 Task: Open email in a new window   from Email0090 with a subject Subject0086
Action: Mouse moved to (500, 543)
Screenshot: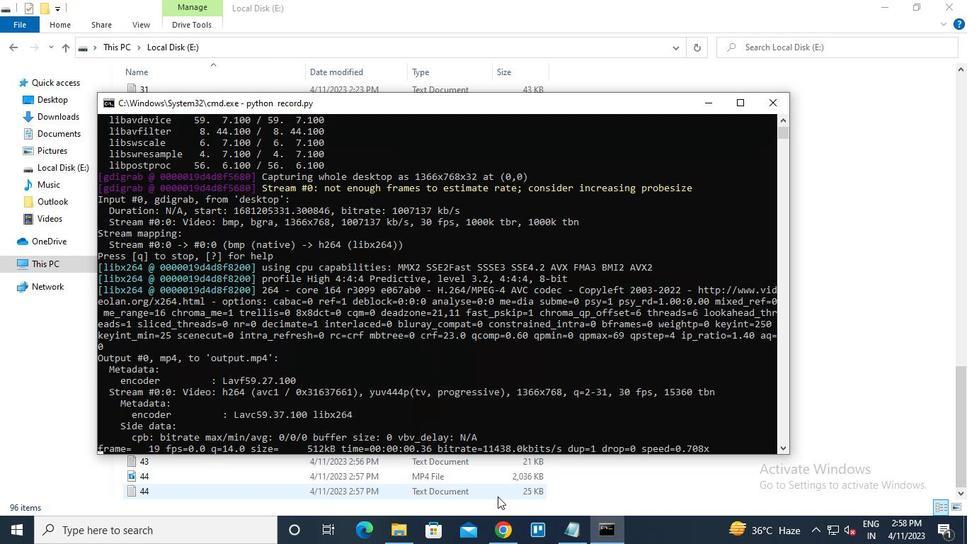 
Action: Mouse pressed left at (500, 543)
Screenshot: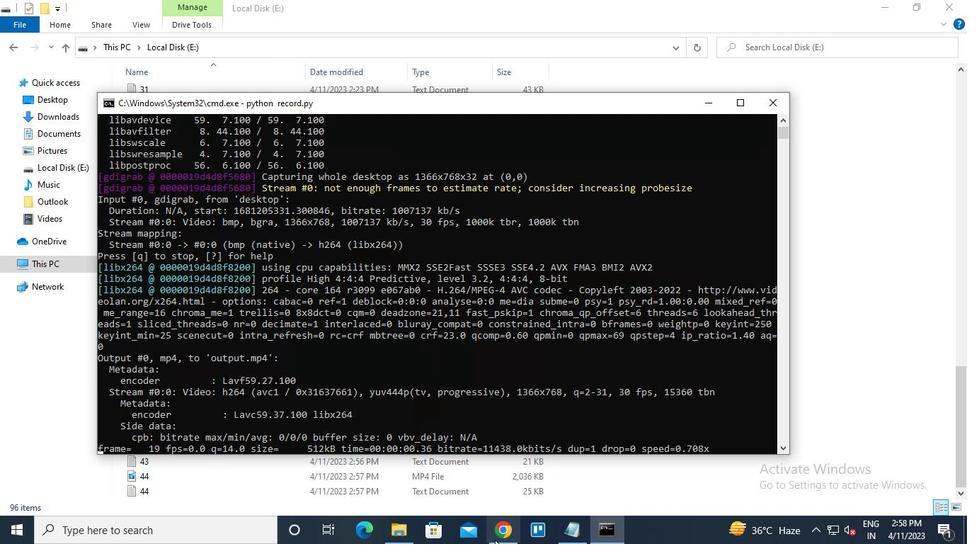 
Action: Mouse moved to (314, 219)
Screenshot: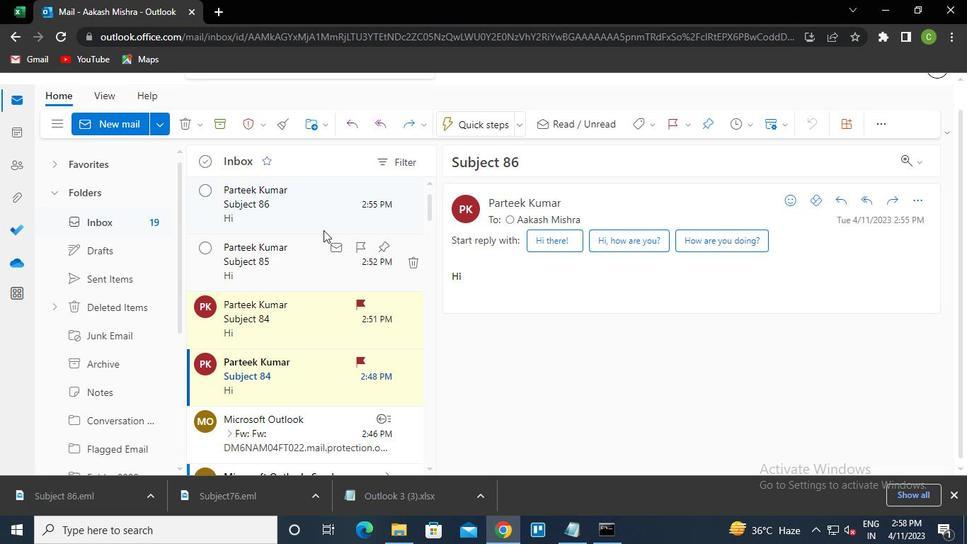 
Action: Mouse pressed left at (314, 219)
Screenshot: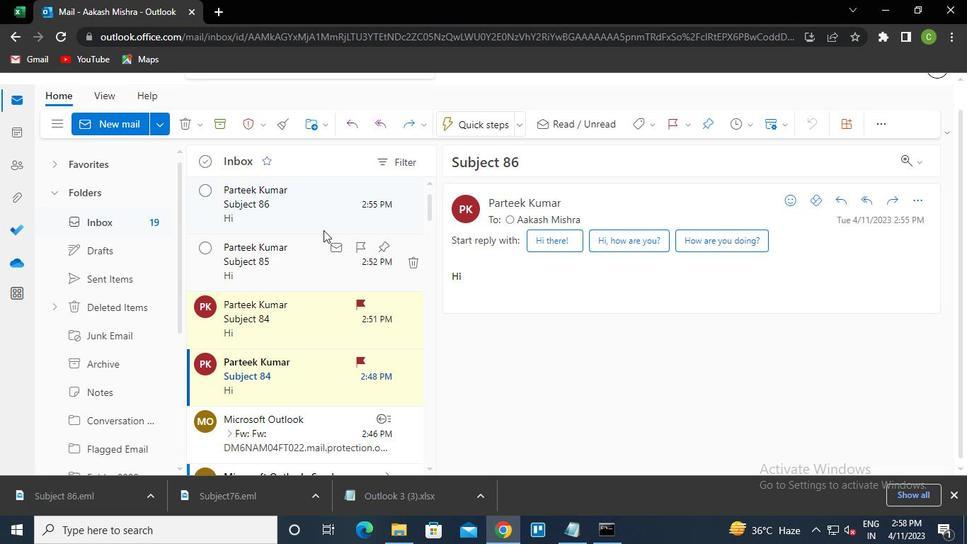 
Action: Mouse moved to (919, 203)
Screenshot: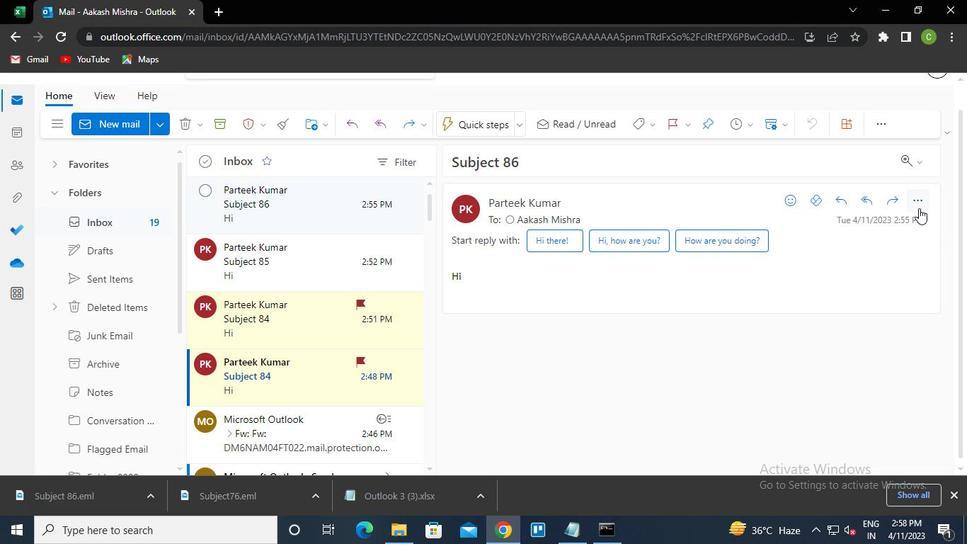 
Action: Mouse pressed left at (919, 203)
Screenshot: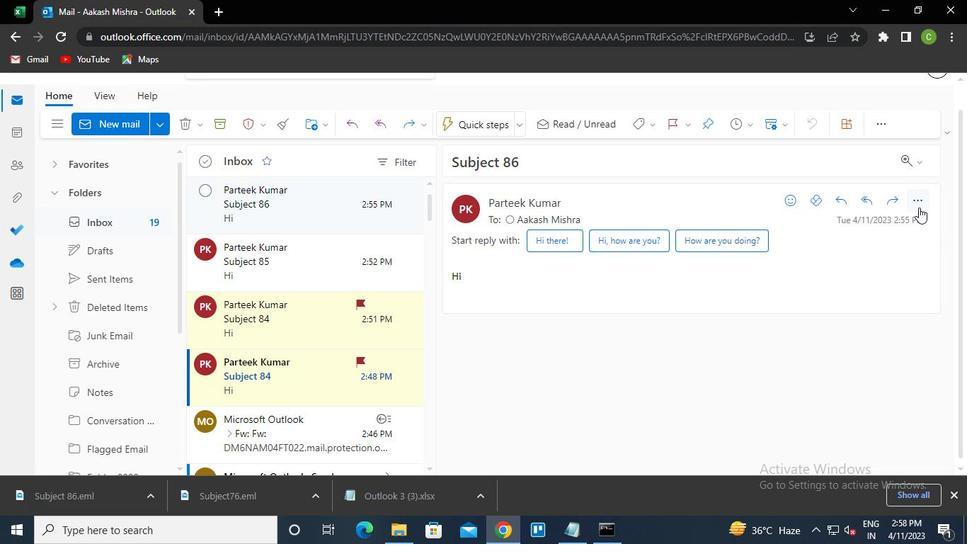 
Action: Mouse moved to (810, 398)
Screenshot: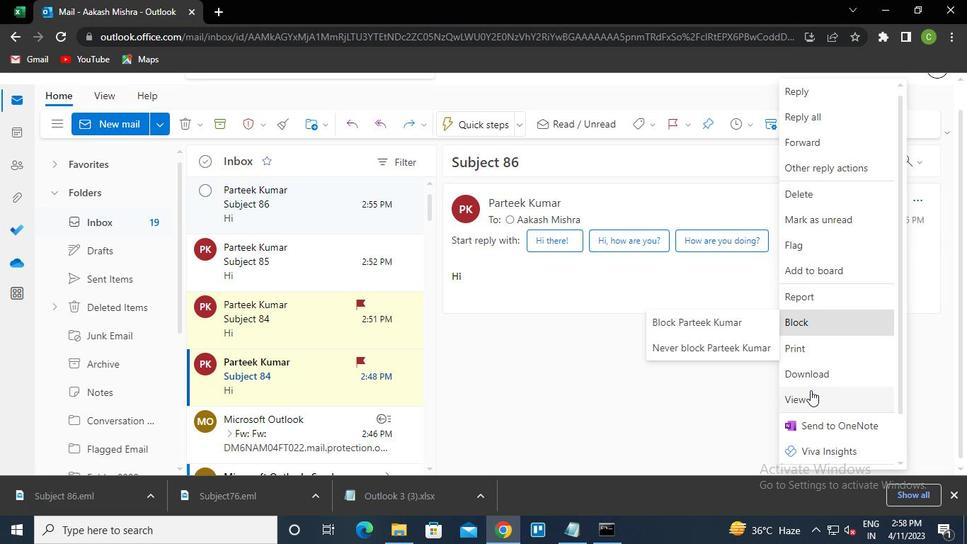 
Action: Mouse pressed left at (810, 398)
Screenshot: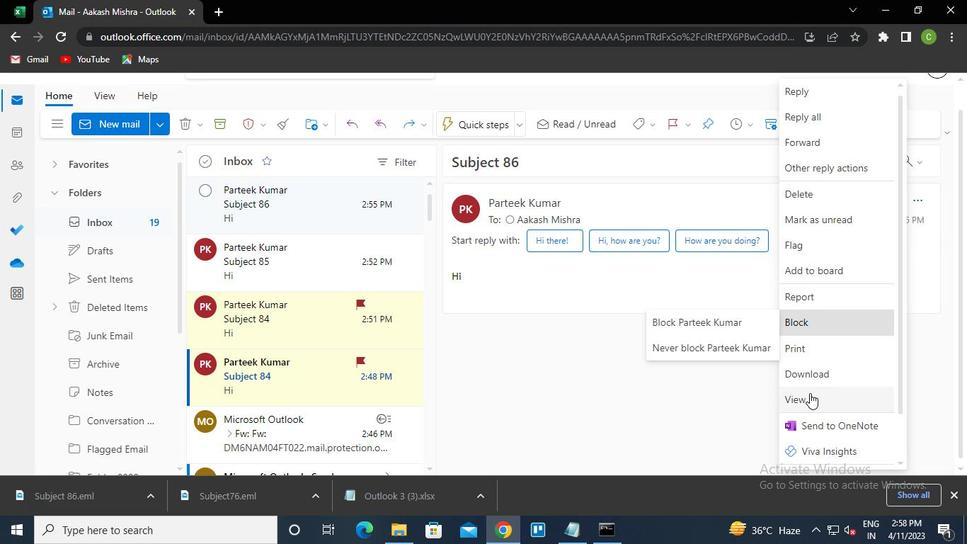 
Action: Mouse moved to (737, 381)
Screenshot: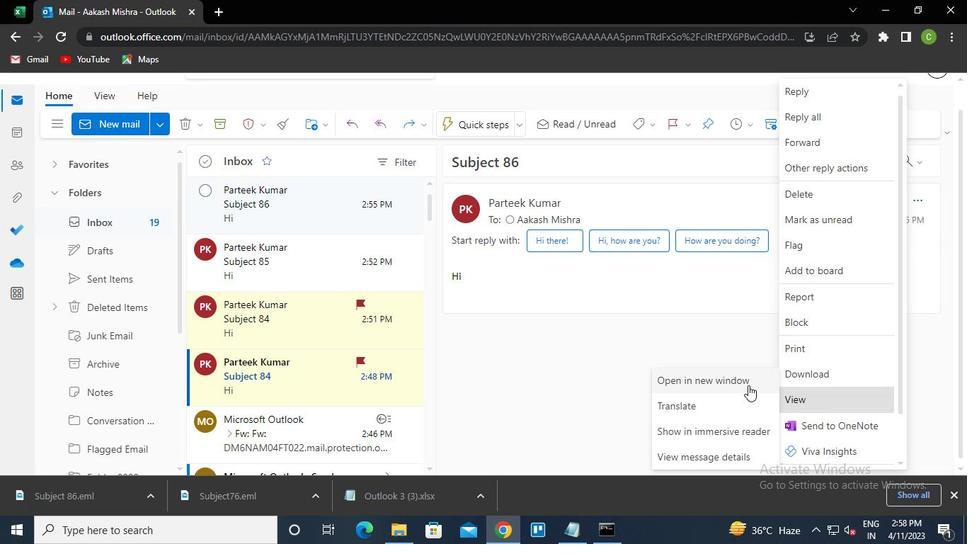 
Action: Mouse pressed left at (737, 381)
Screenshot: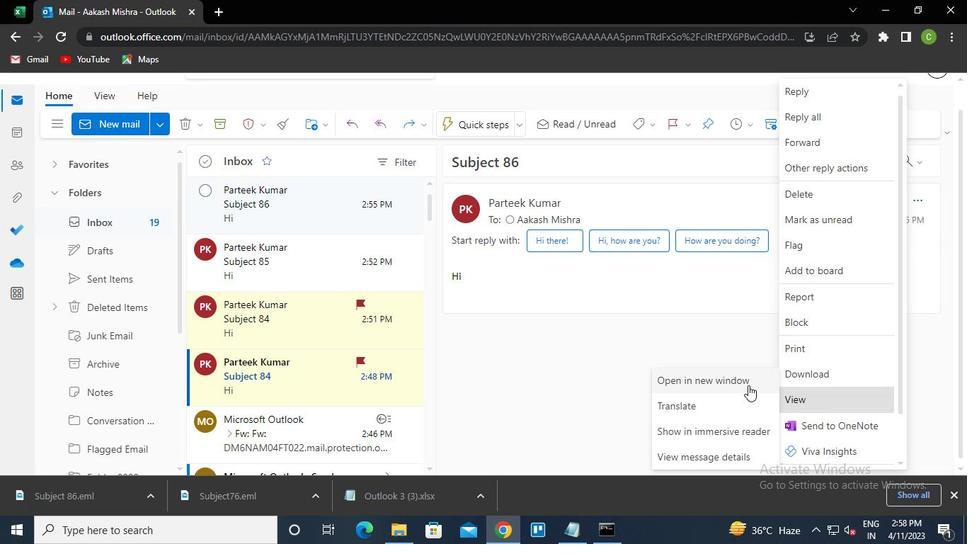 
Action: Mouse moved to (690, 31)
Screenshot: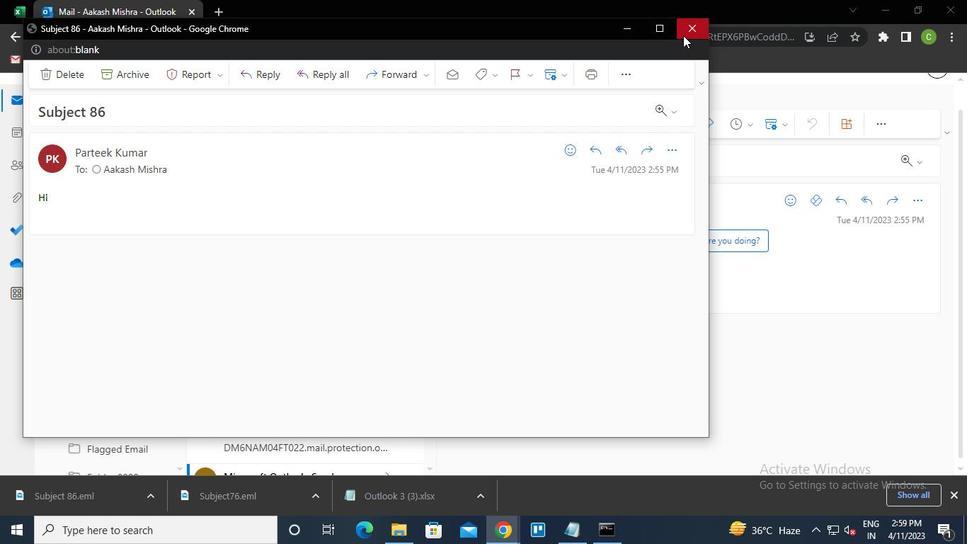 
Action: Mouse pressed left at (690, 31)
Screenshot: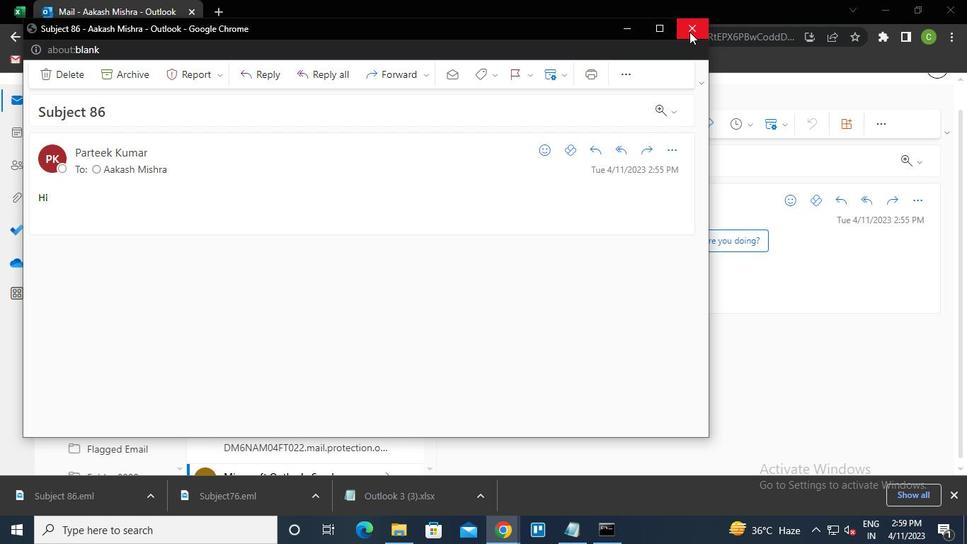 
Action: Mouse moved to (607, 539)
Screenshot: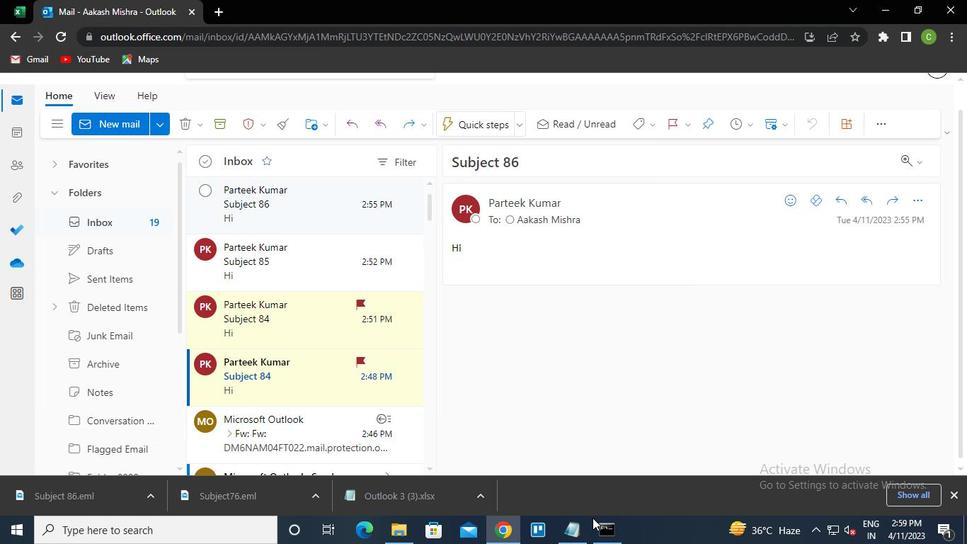 
Action: Mouse pressed left at (607, 539)
Screenshot: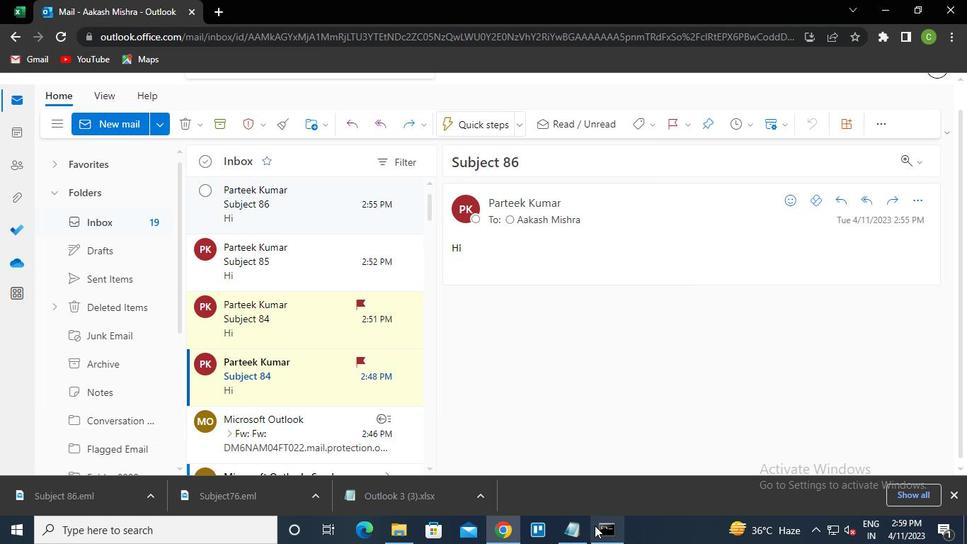
Action: Mouse moved to (770, 104)
Screenshot: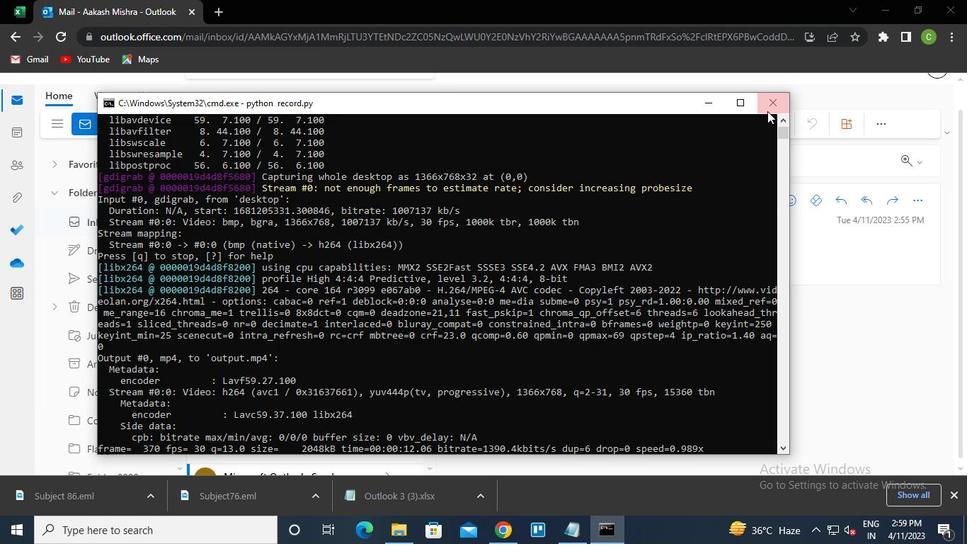 
Action: Mouse pressed left at (770, 104)
Screenshot: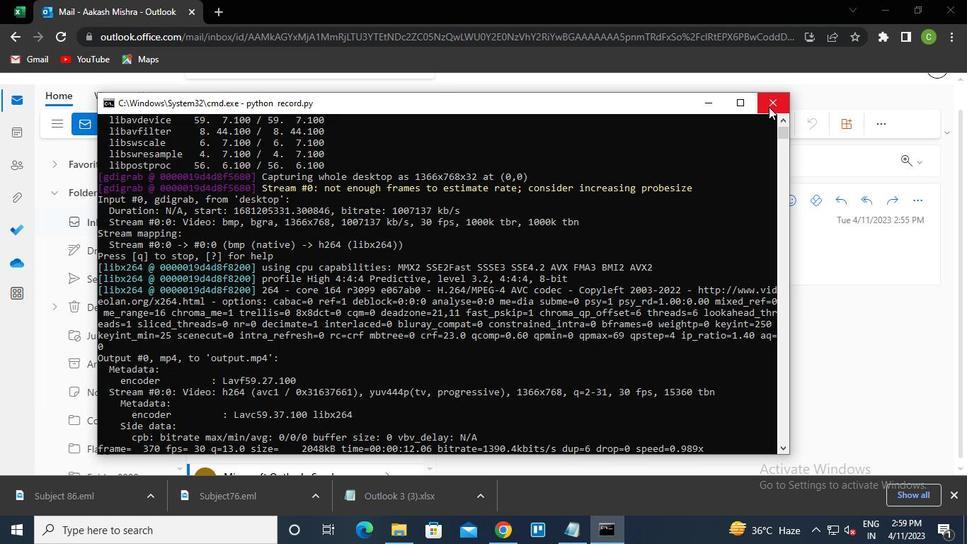 
